 Task: Check the median sale price of all home types in the last 1 year.
Action: Mouse moved to (1037, 198)
Screenshot: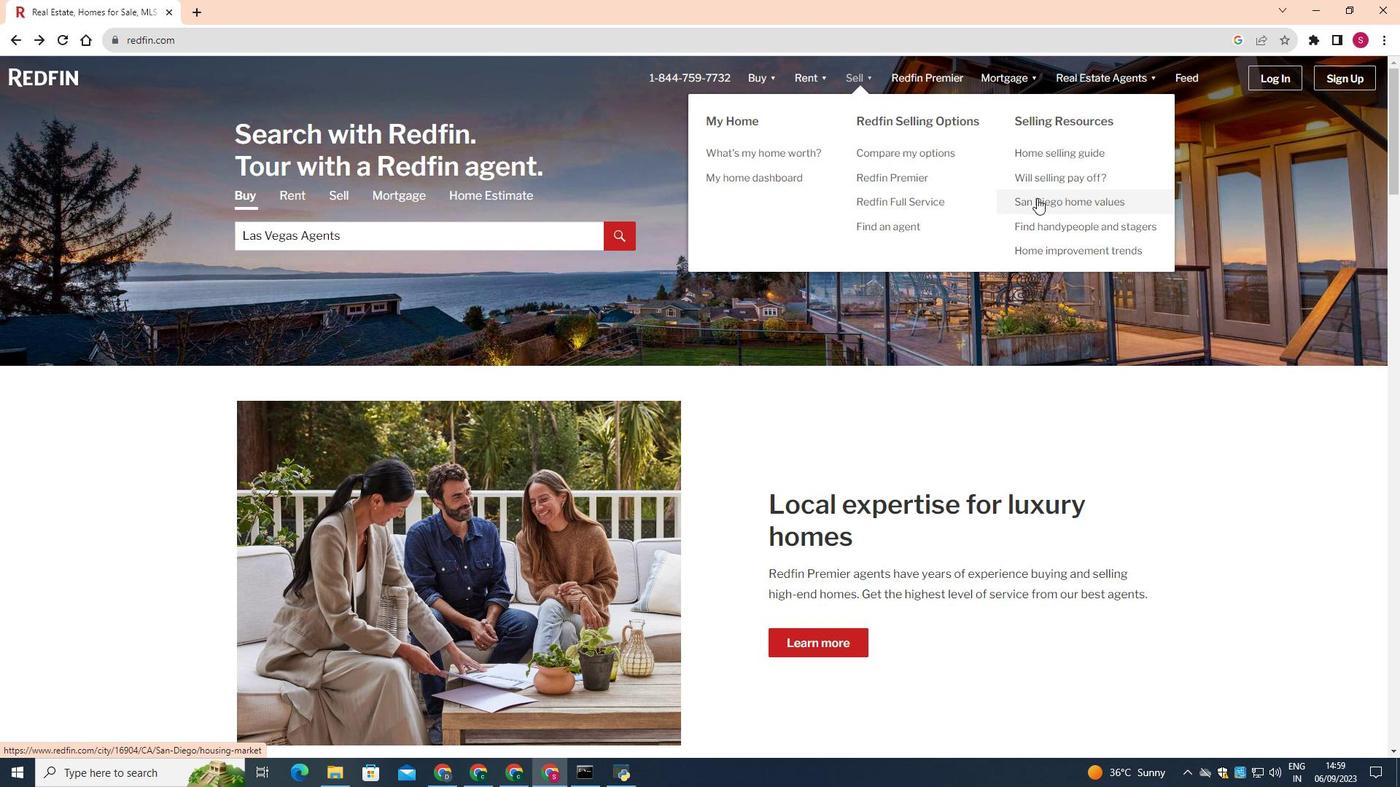 
Action: Mouse pressed left at (1037, 198)
Screenshot: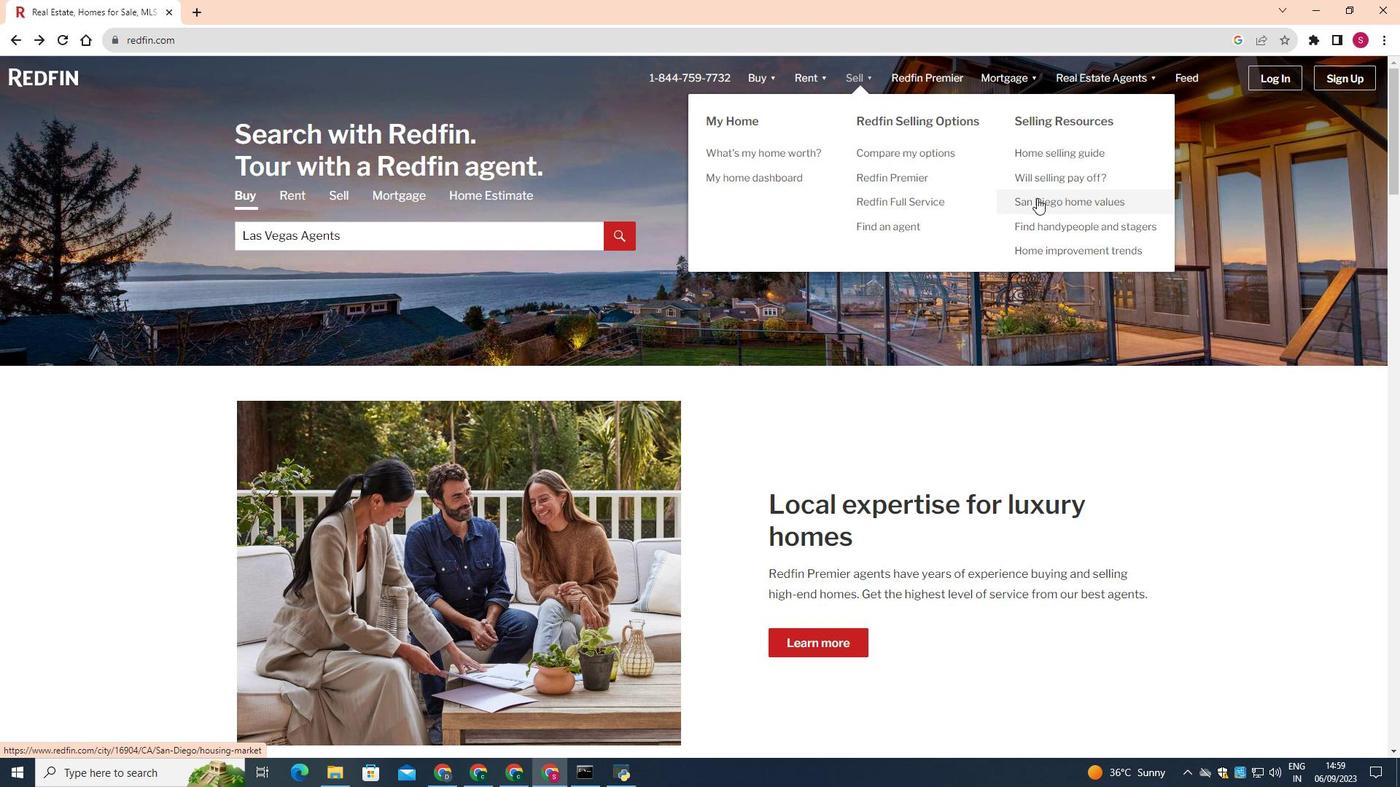 
Action: Mouse moved to (356, 528)
Screenshot: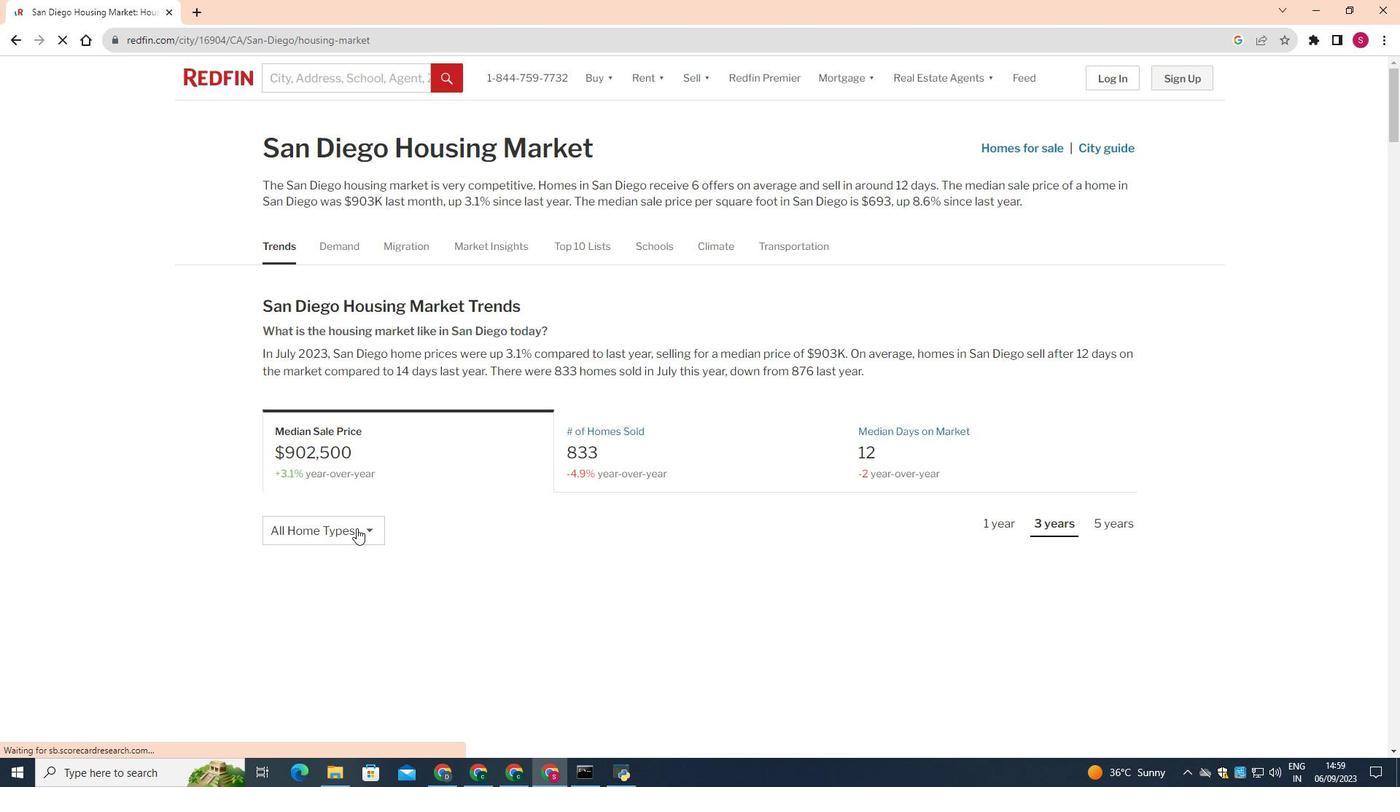 
Action: Mouse pressed left at (356, 528)
Screenshot: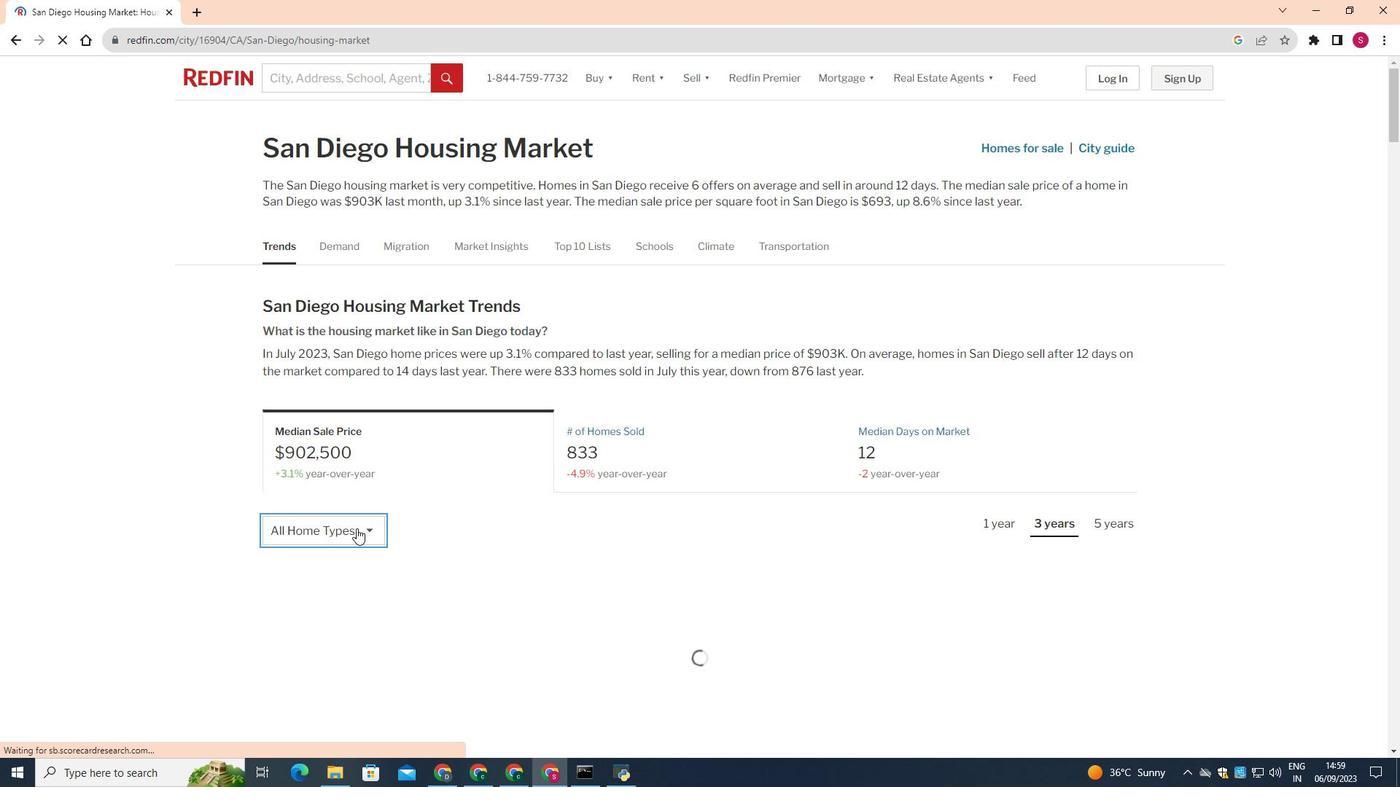 
Action: Mouse moved to (339, 555)
Screenshot: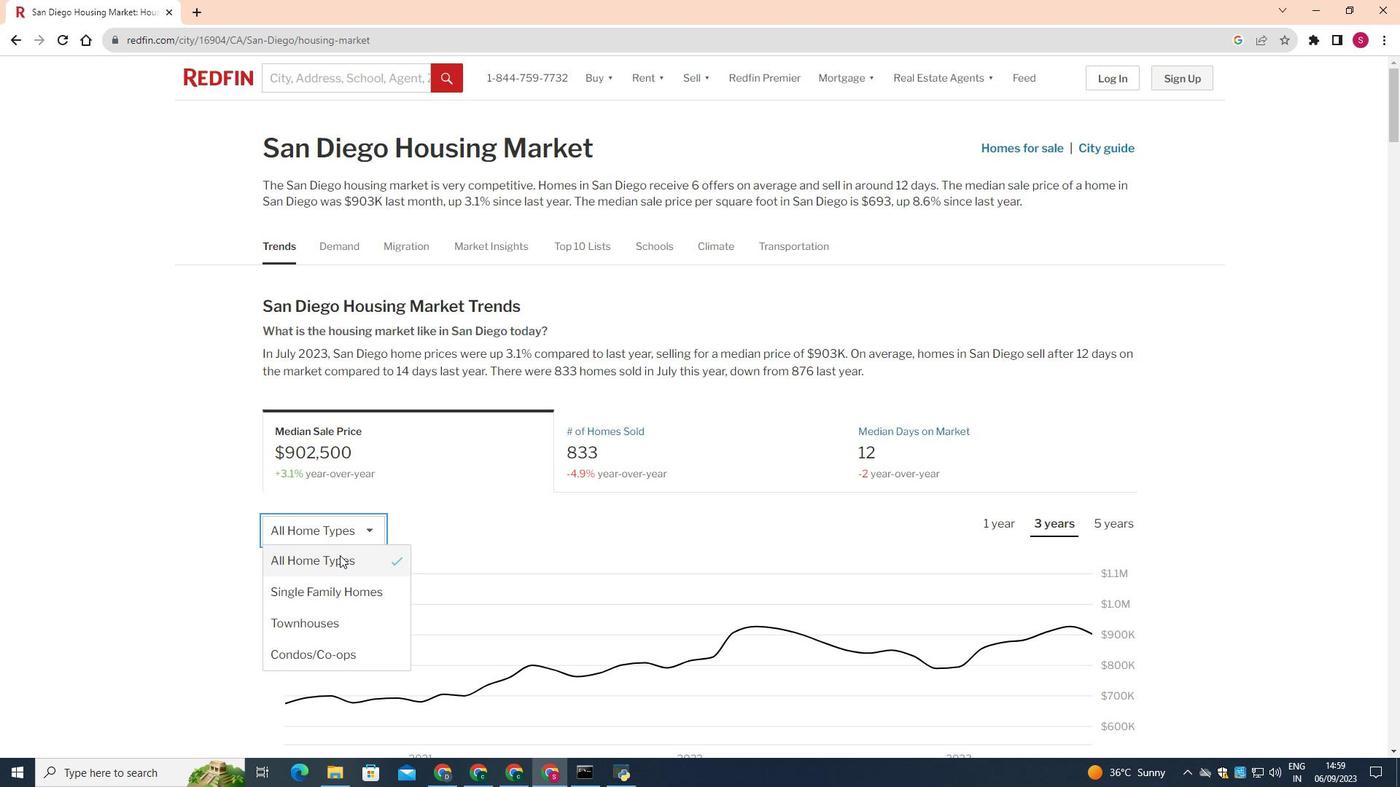 
Action: Mouse pressed left at (339, 555)
Screenshot: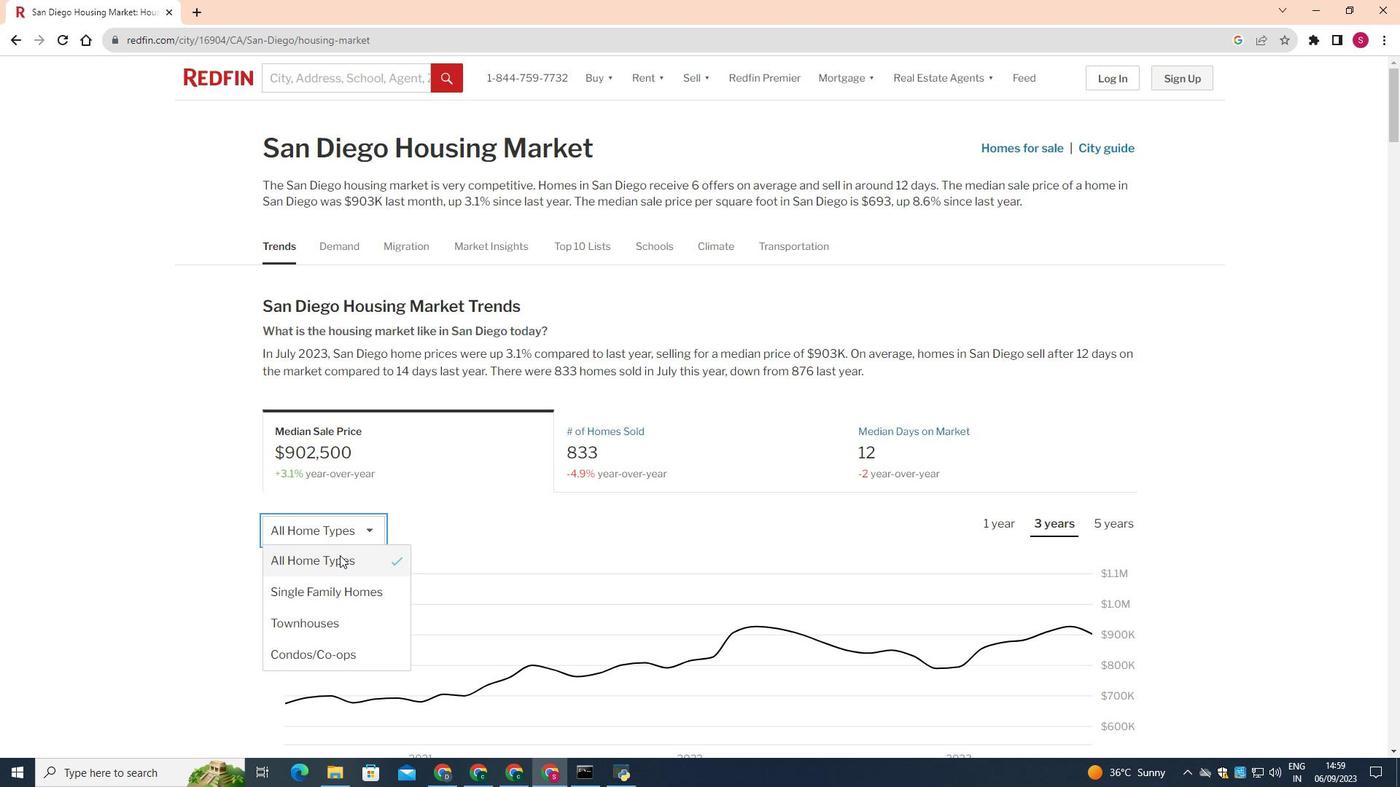 
Action: Mouse moved to (994, 525)
Screenshot: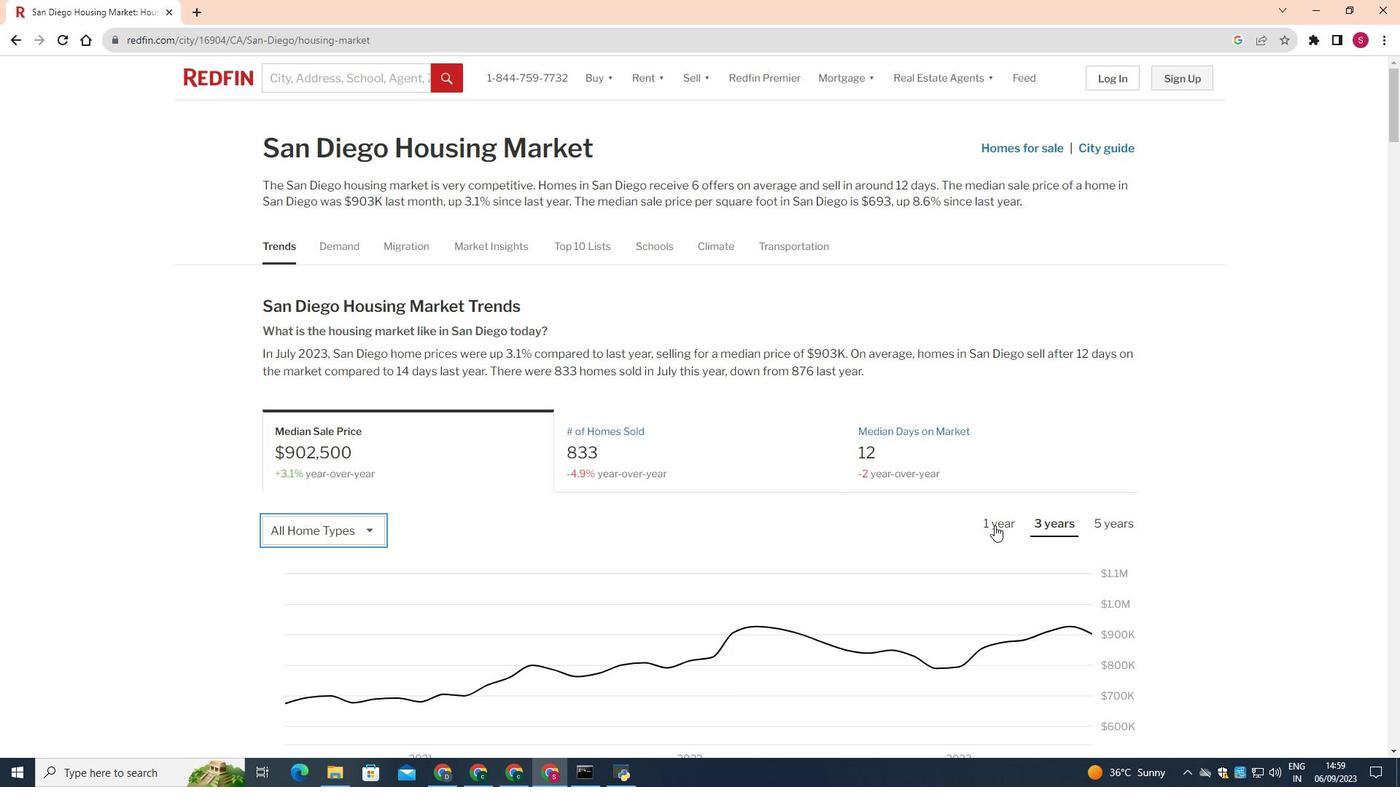 
Action: Mouse pressed left at (994, 525)
Screenshot: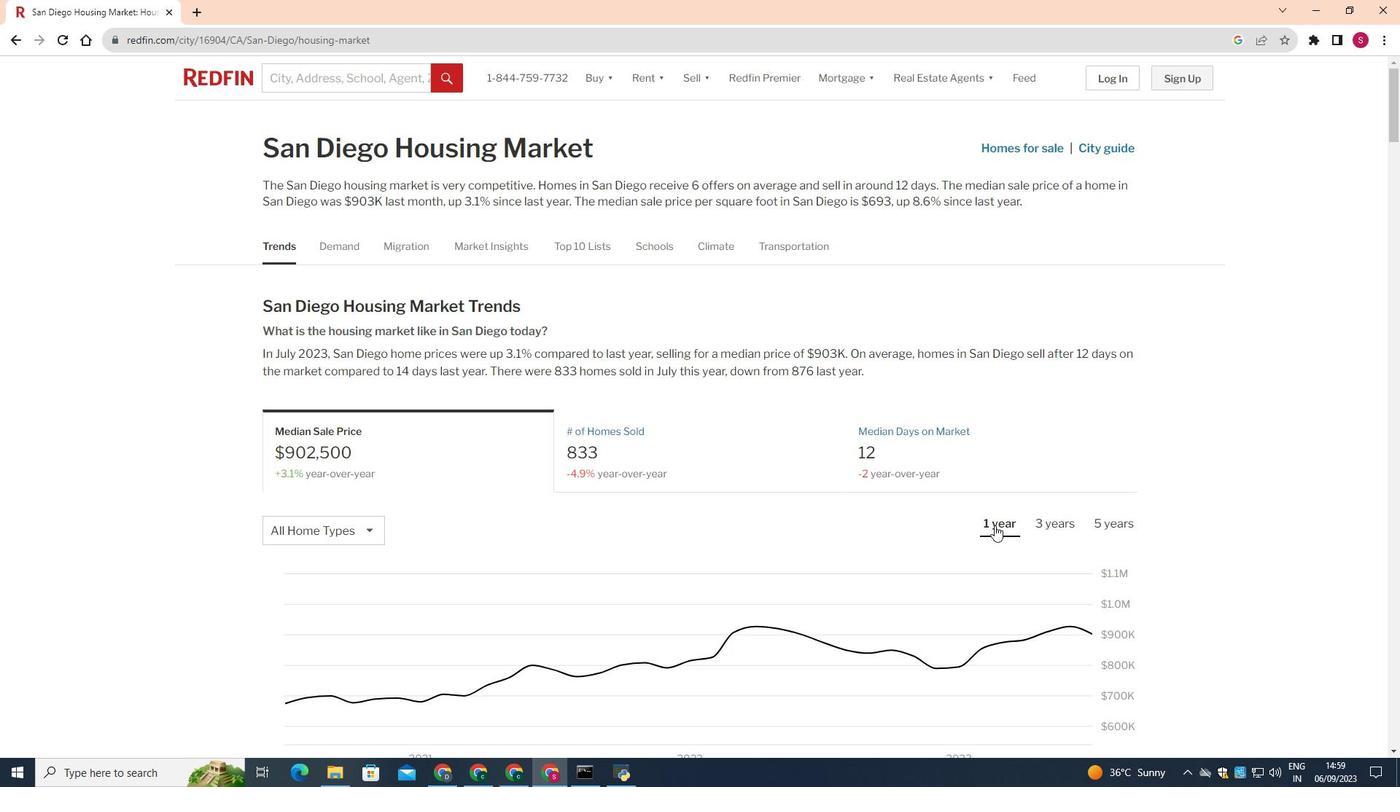
Action: Mouse moved to (881, 525)
Screenshot: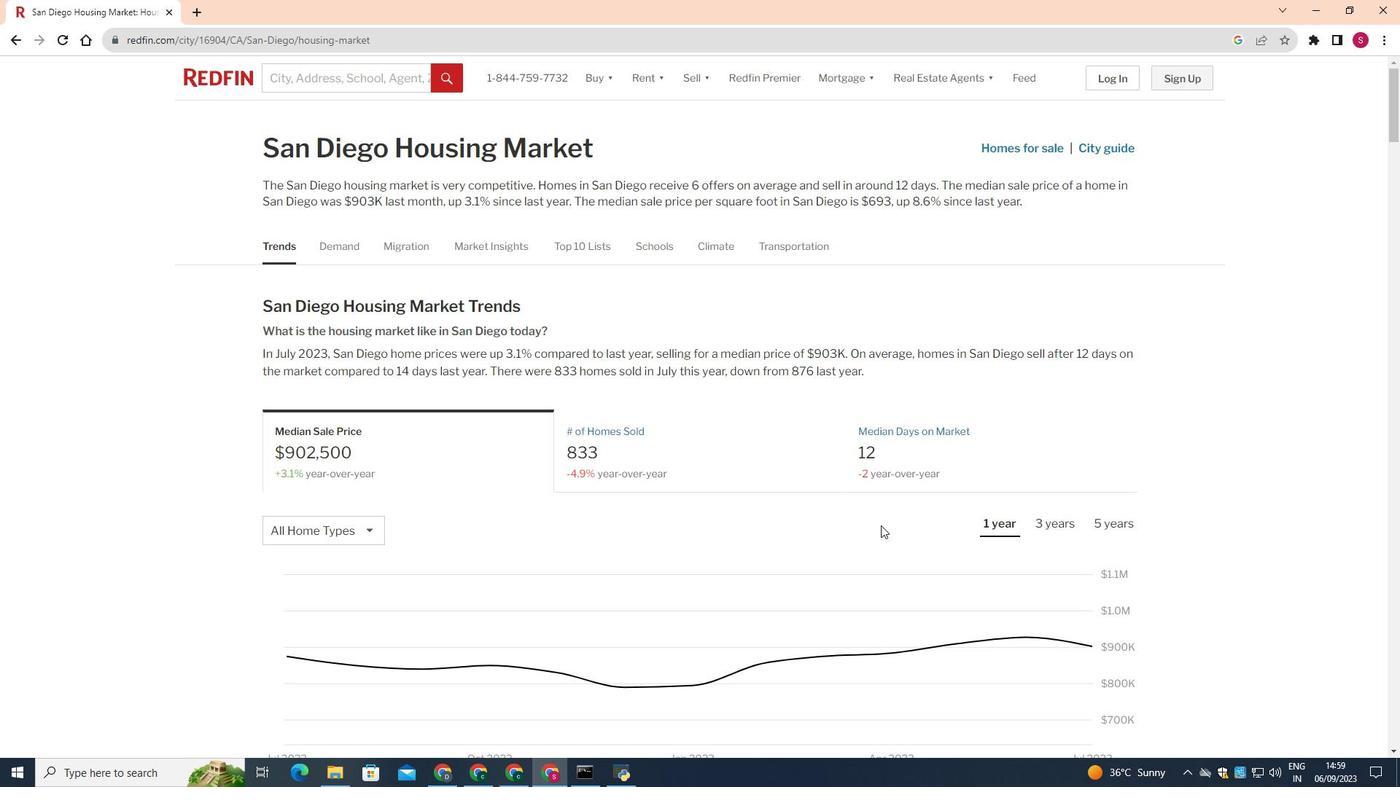 
Action: Mouse scrolled (881, 525) with delta (0, 0)
Screenshot: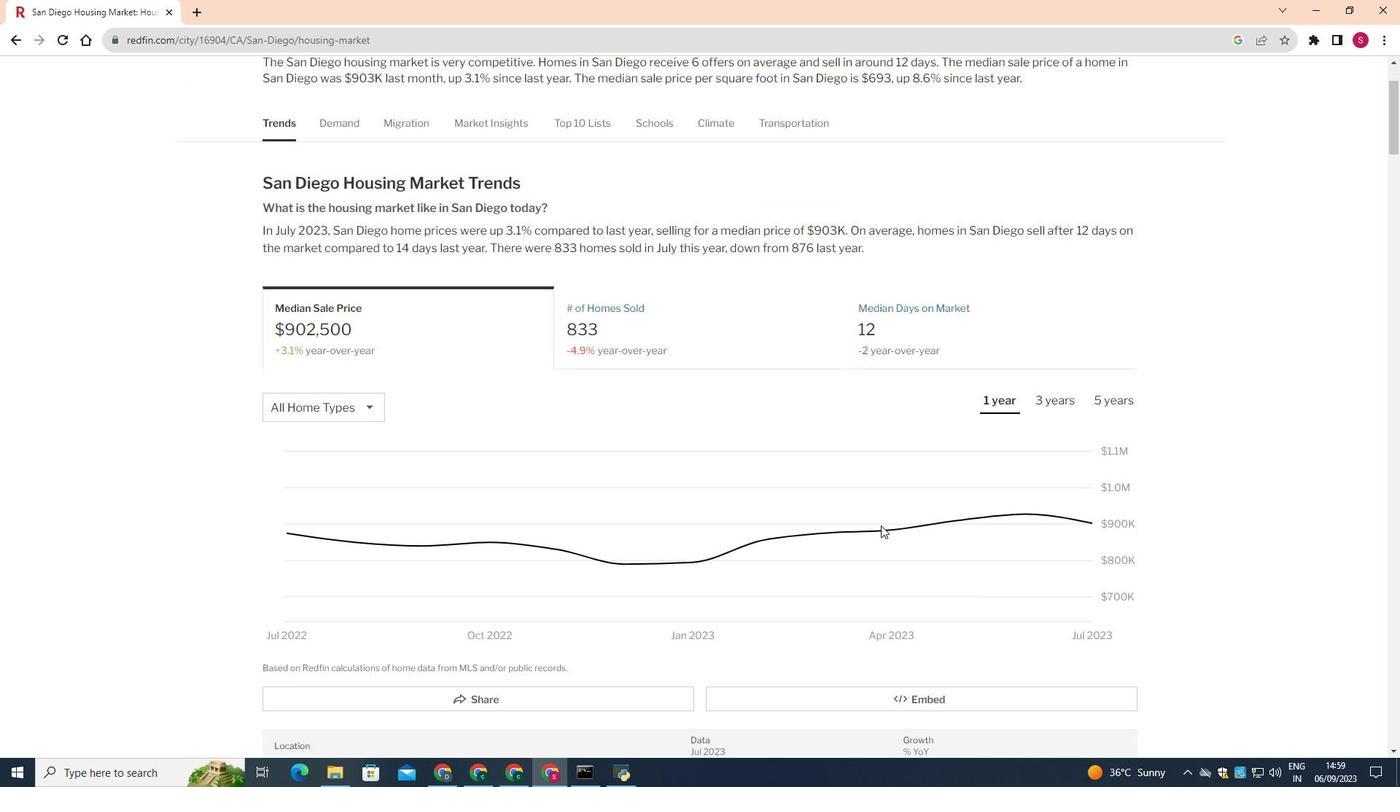 
Action: Mouse scrolled (881, 525) with delta (0, 0)
Screenshot: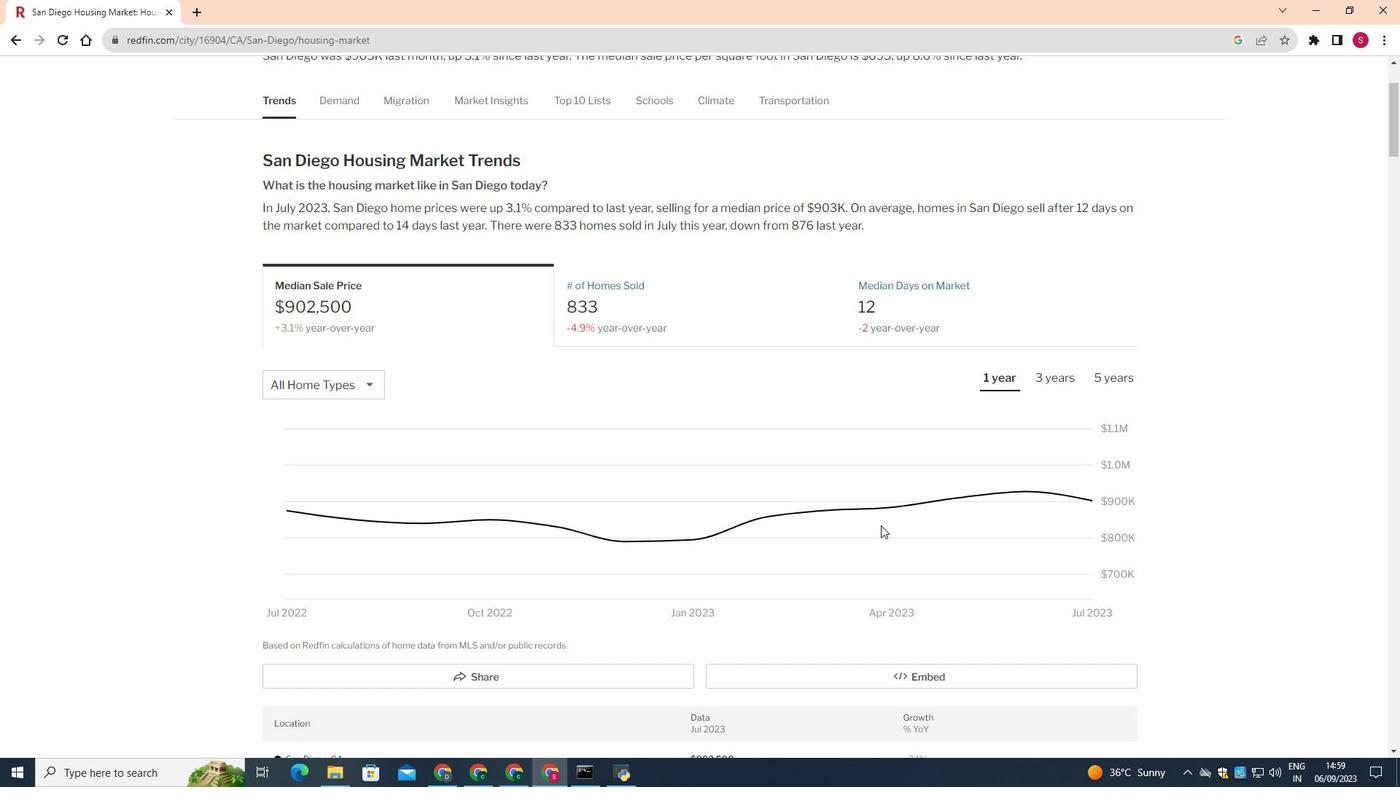 
Action: Mouse scrolled (881, 525) with delta (0, 0)
Screenshot: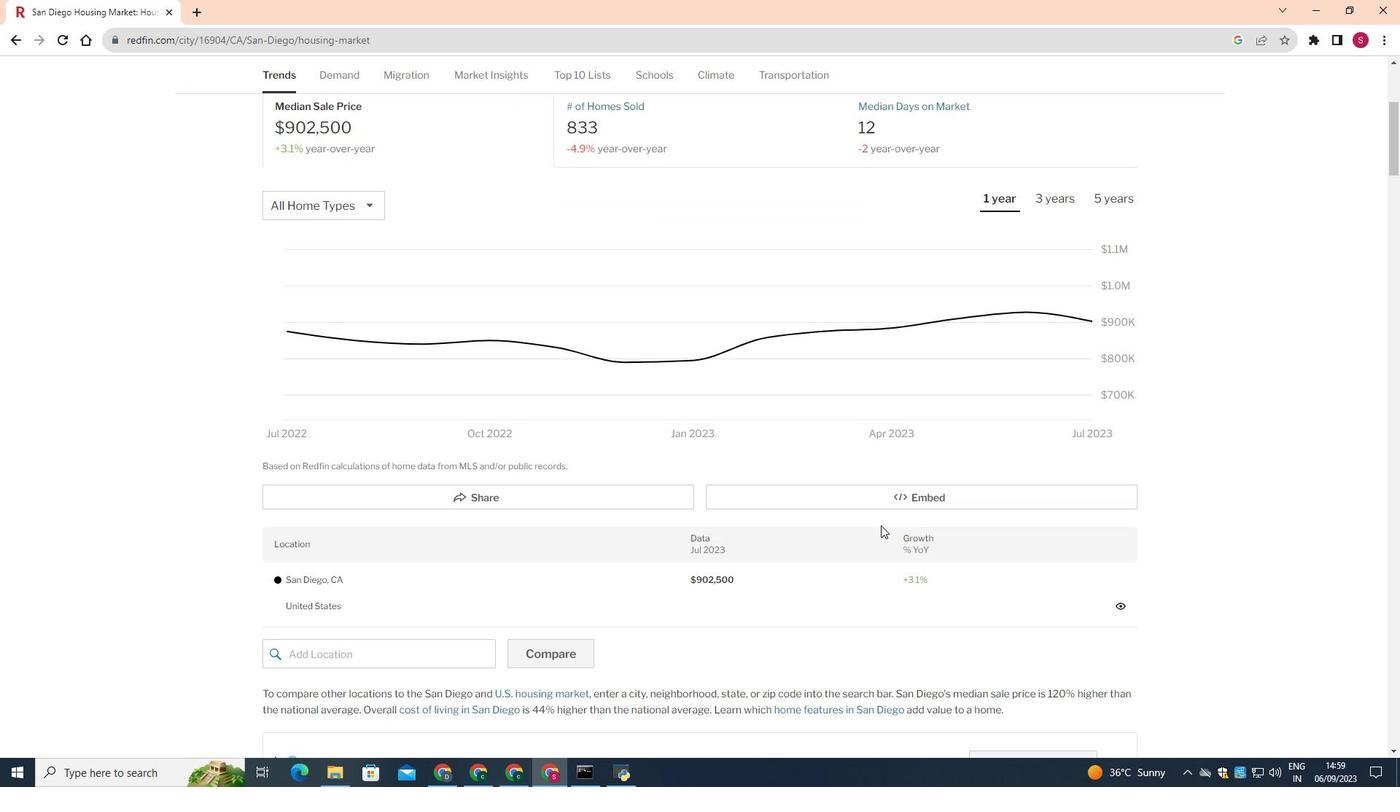 
Action: Mouse scrolled (881, 525) with delta (0, 0)
Screenshot: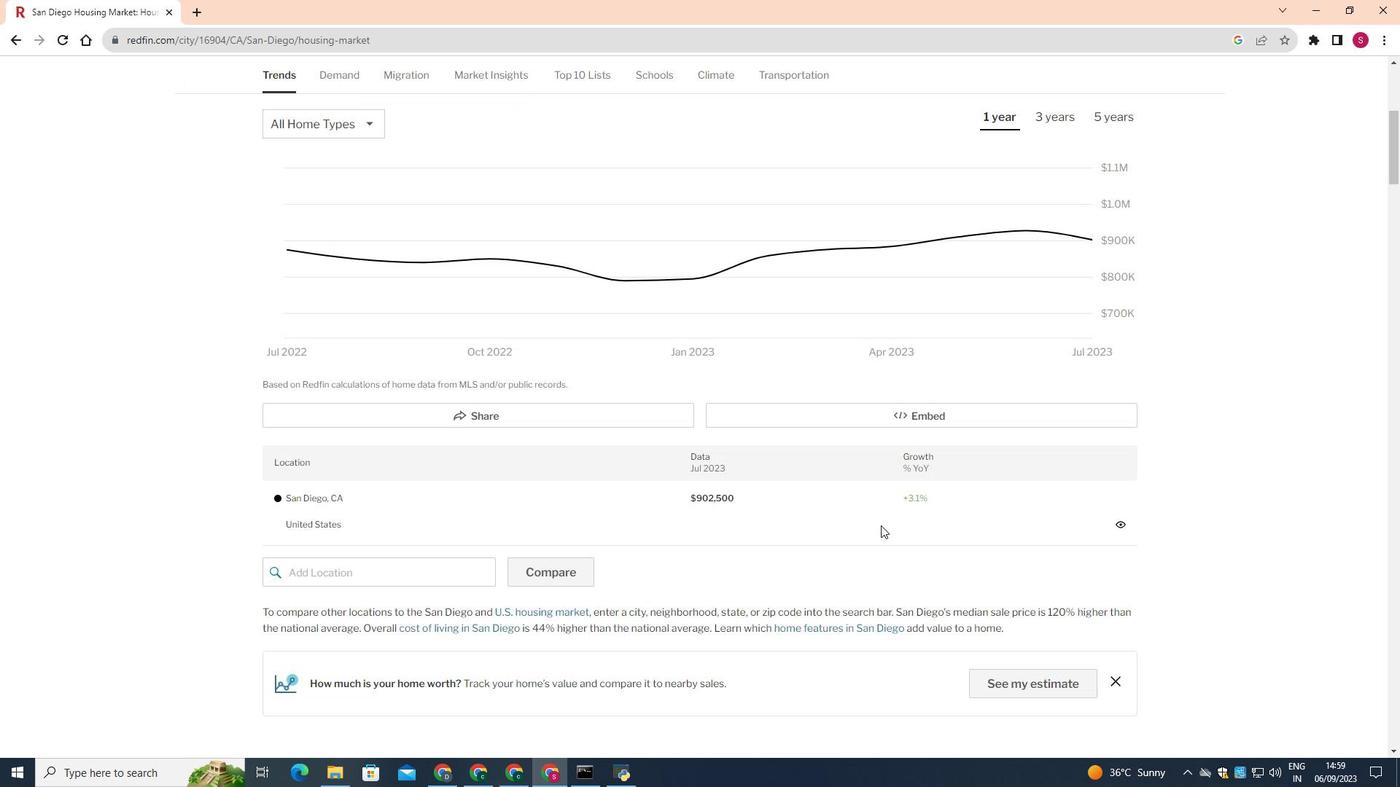
Action: Mouse scrolled (881, 525) with delta (0, 0)
Screenshot: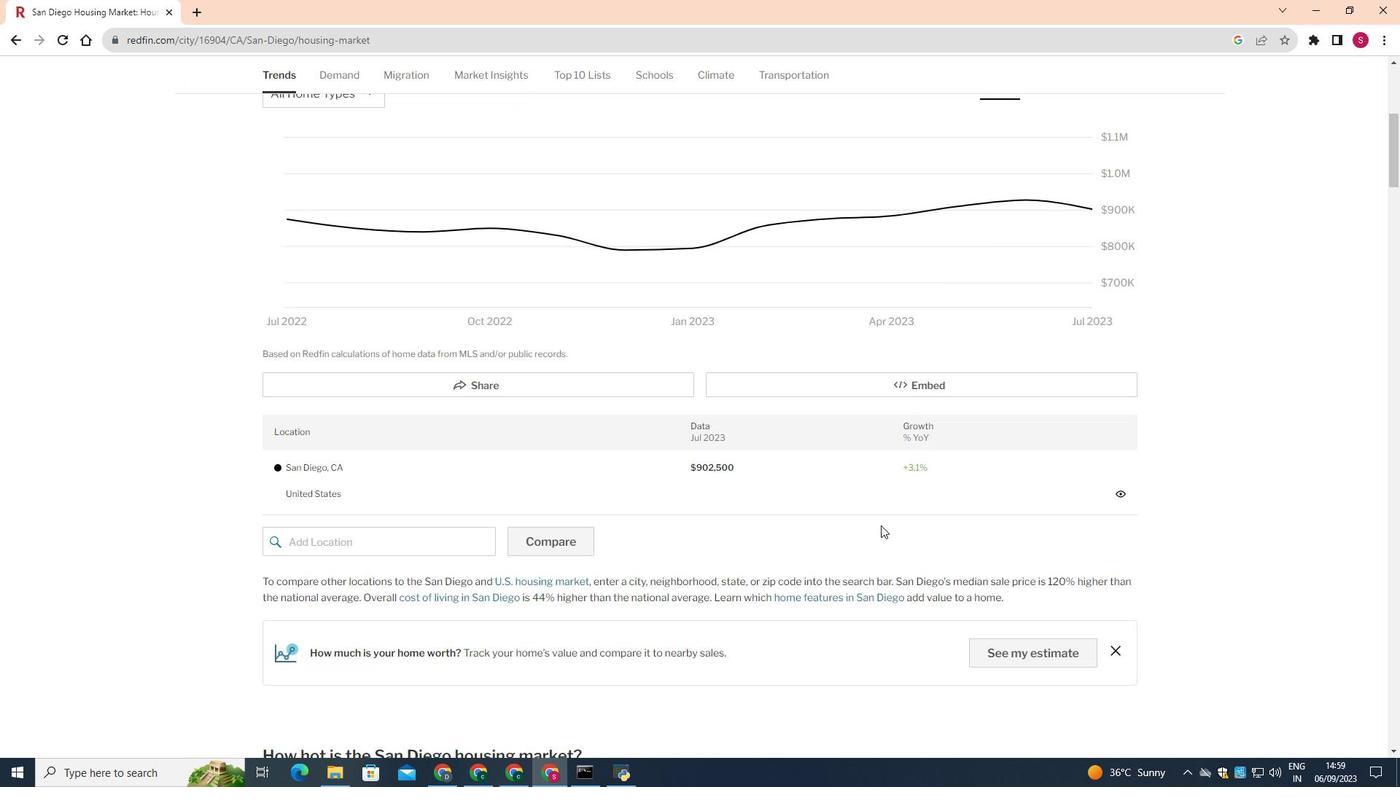 
Action: Mouse scrolled (881, 525) with delta (0, 0)
Screenshot: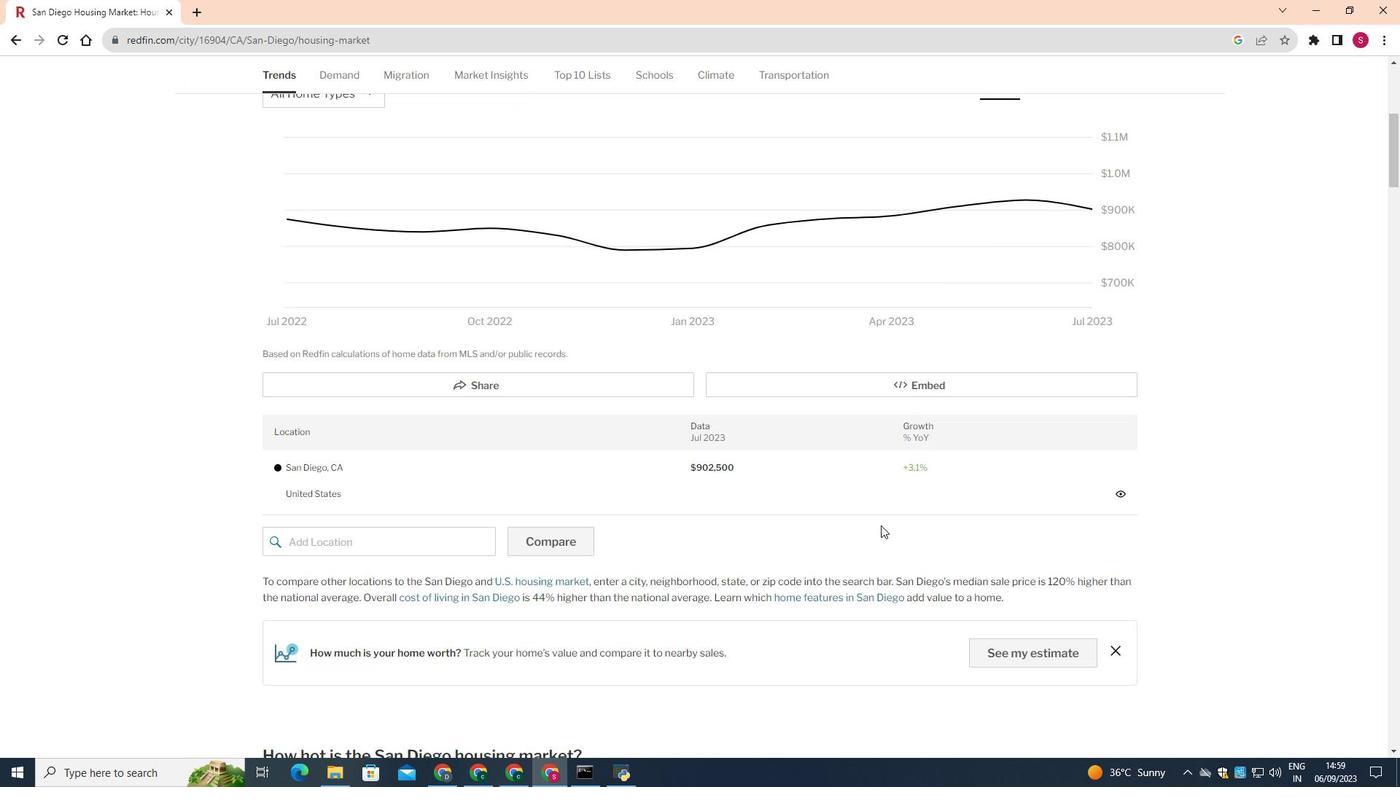 
Action: Mouse scrolled (881, 525) with delta (0, 0)
Screenshot: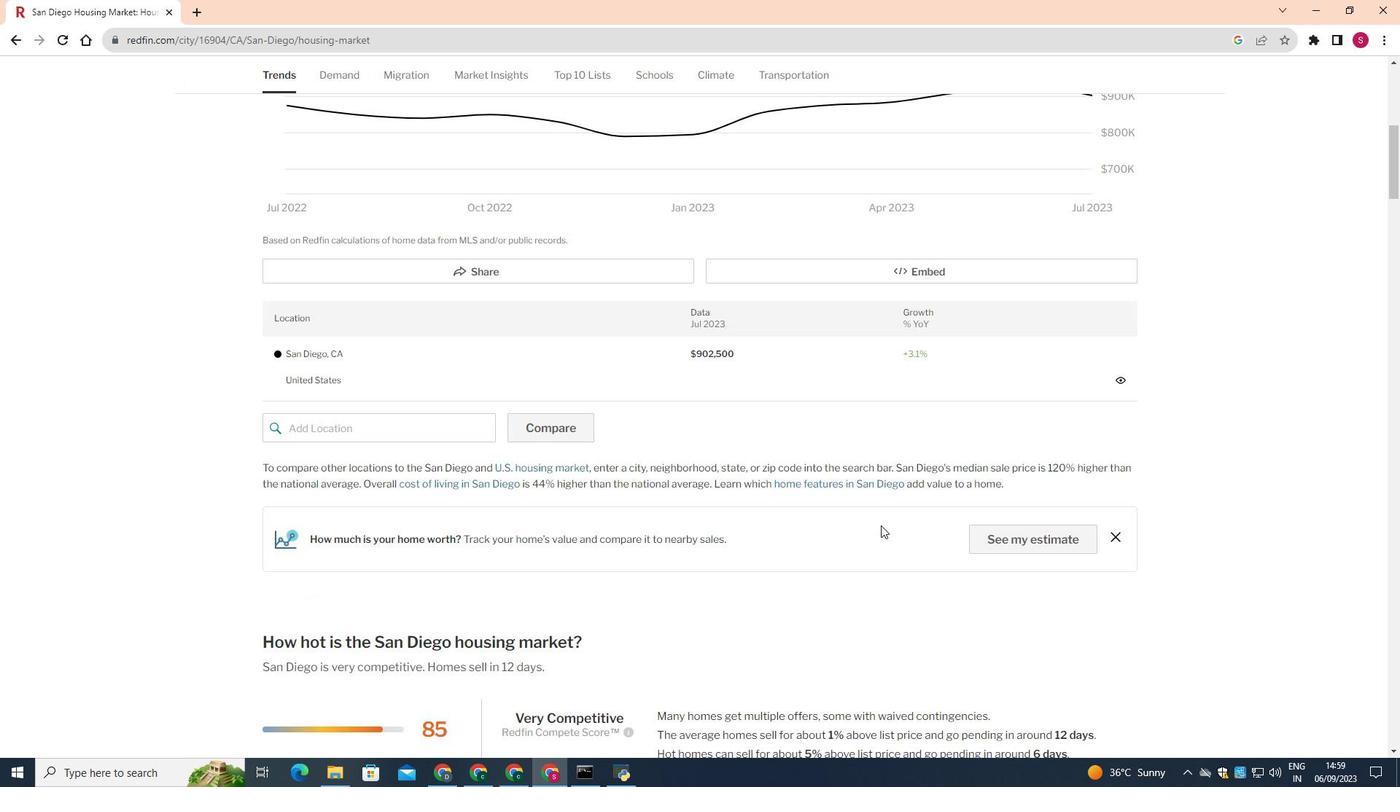 
Action: Mouse scrolled (881, 525) with delta (0, 0)
Screenshot: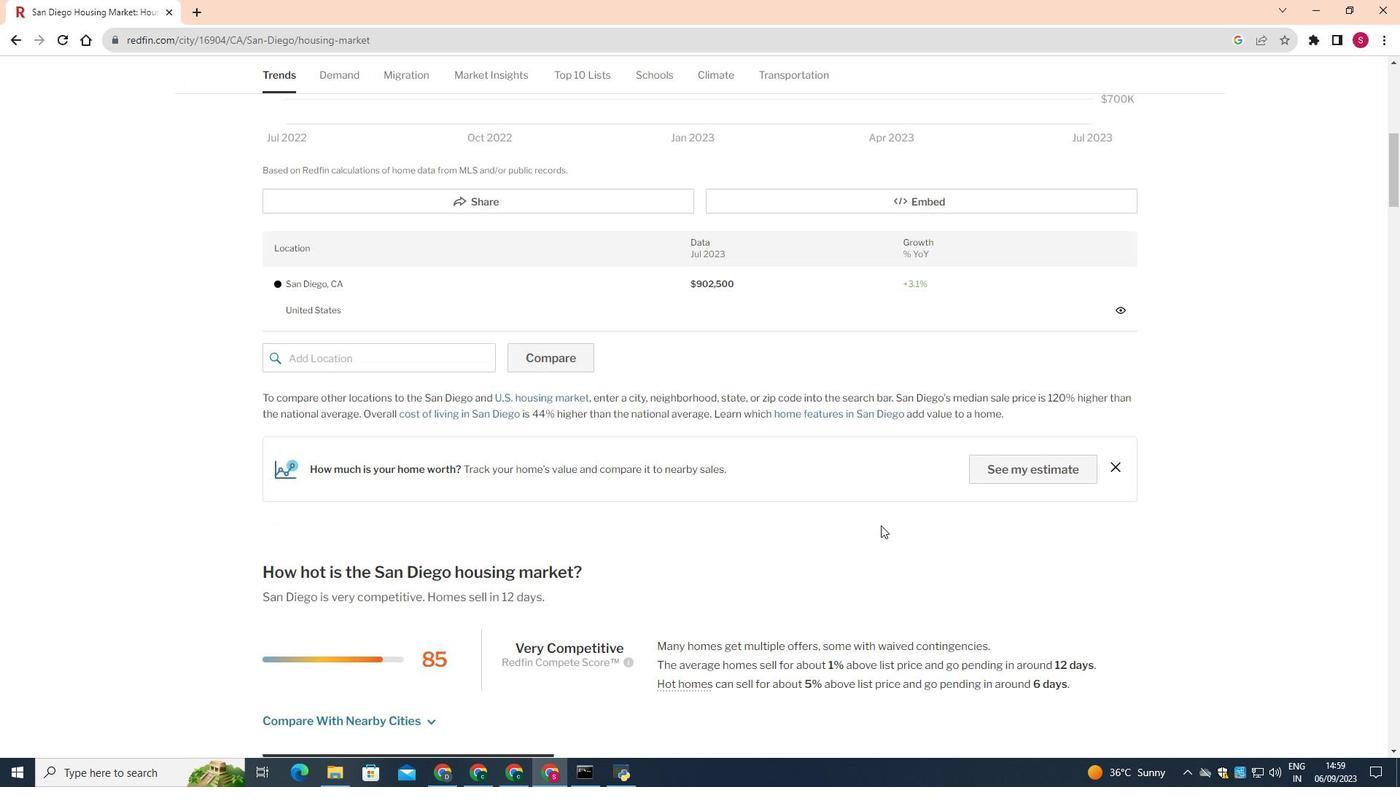 
Action: Mouse scrolled (881, 525) with delta (0, 0)
Screenshot: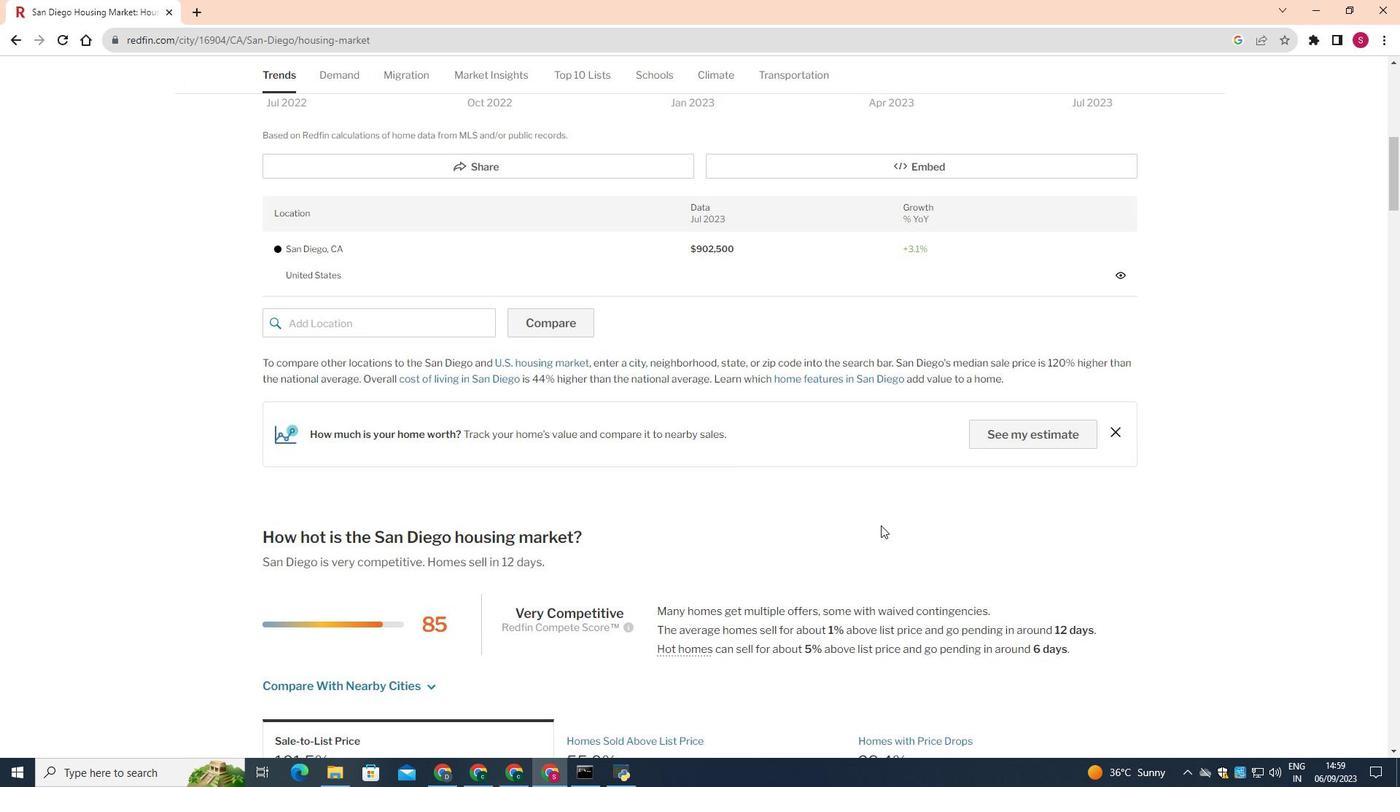 
Action: Mouse scrolled (881, 525) with delta (0, 0)
Screenshot: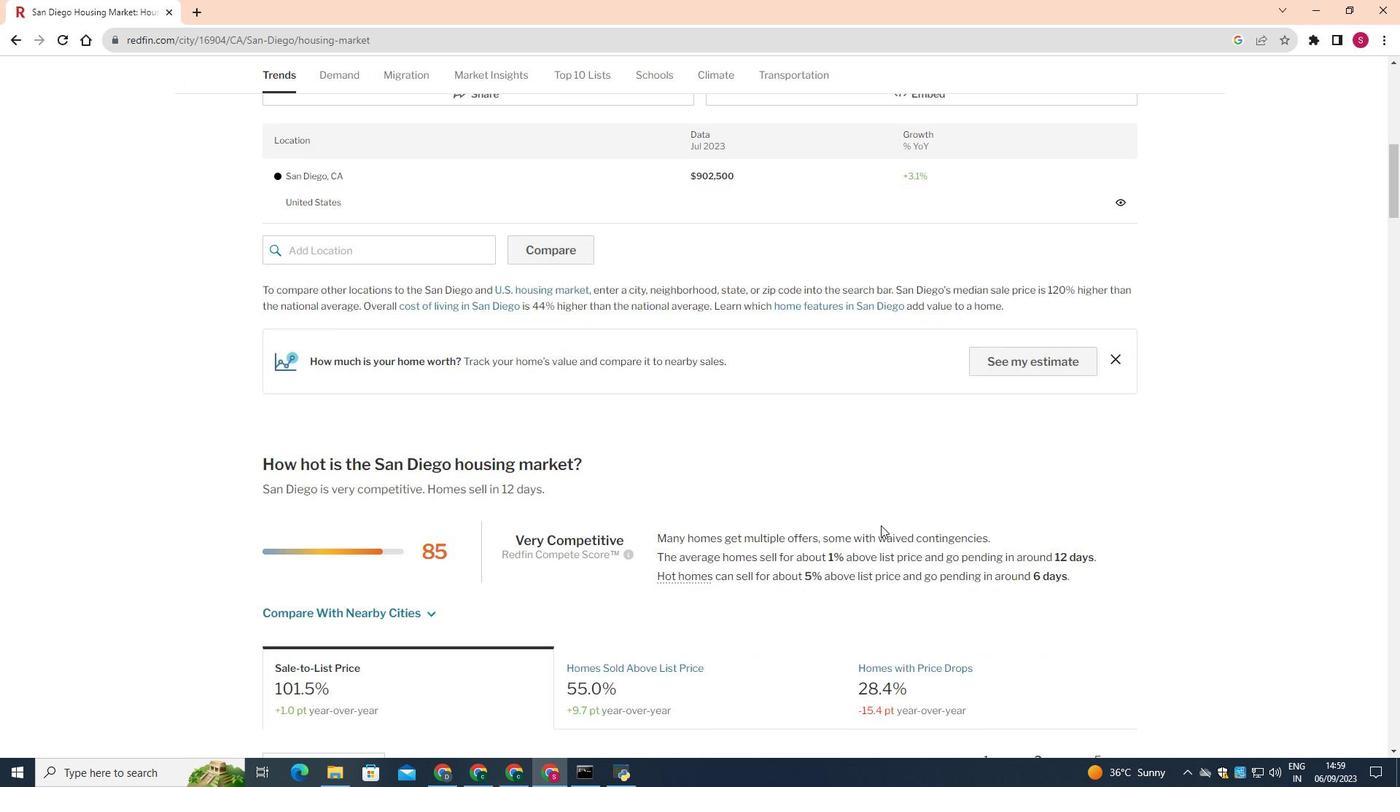 
Action: Mouse scrolled (881, 526) with delta (0, 0)
Screenshot: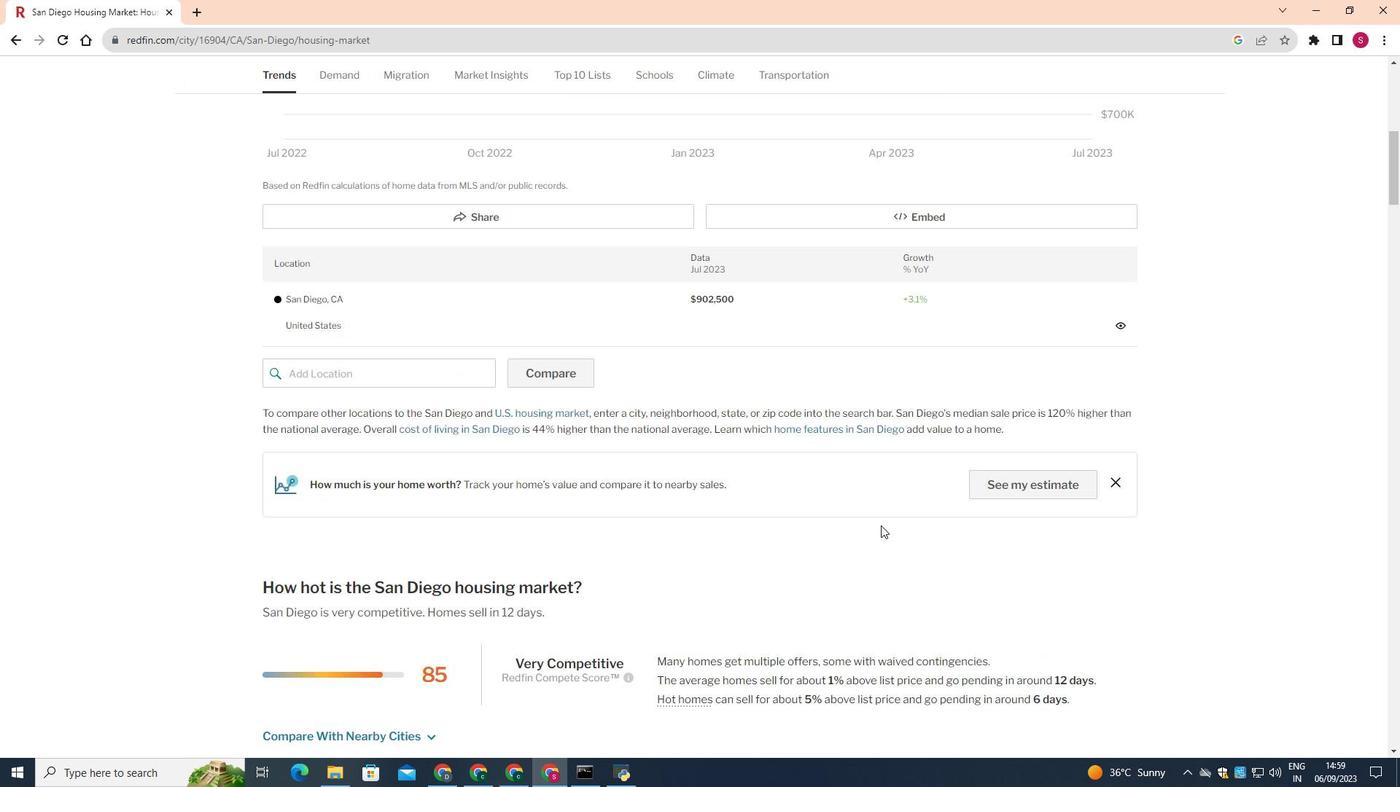 
Action: Mouse scrolled (881, 526) with delta (0, 0)
Screenshot: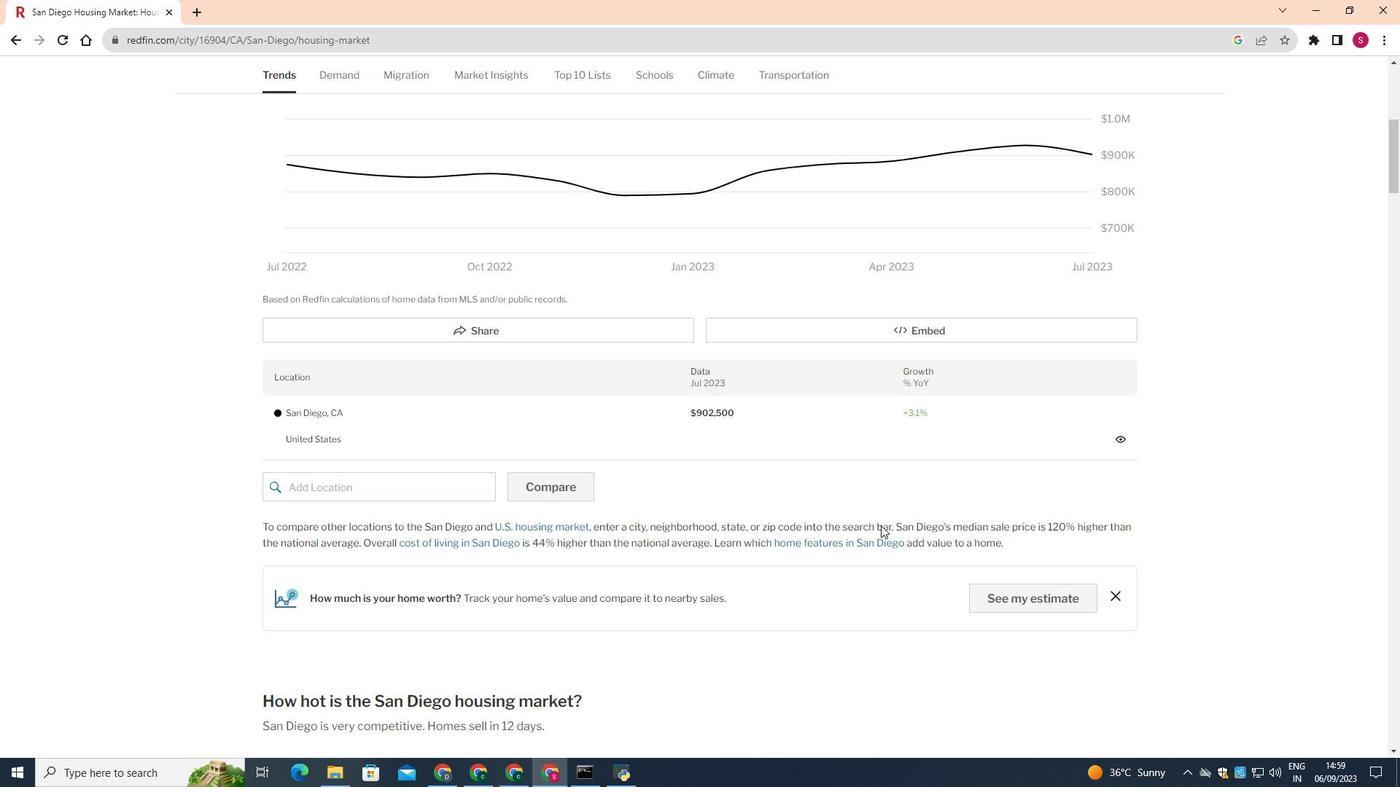 
Action: Mouse scrolled (881, 526) with delta (0, 0)
Screenshot: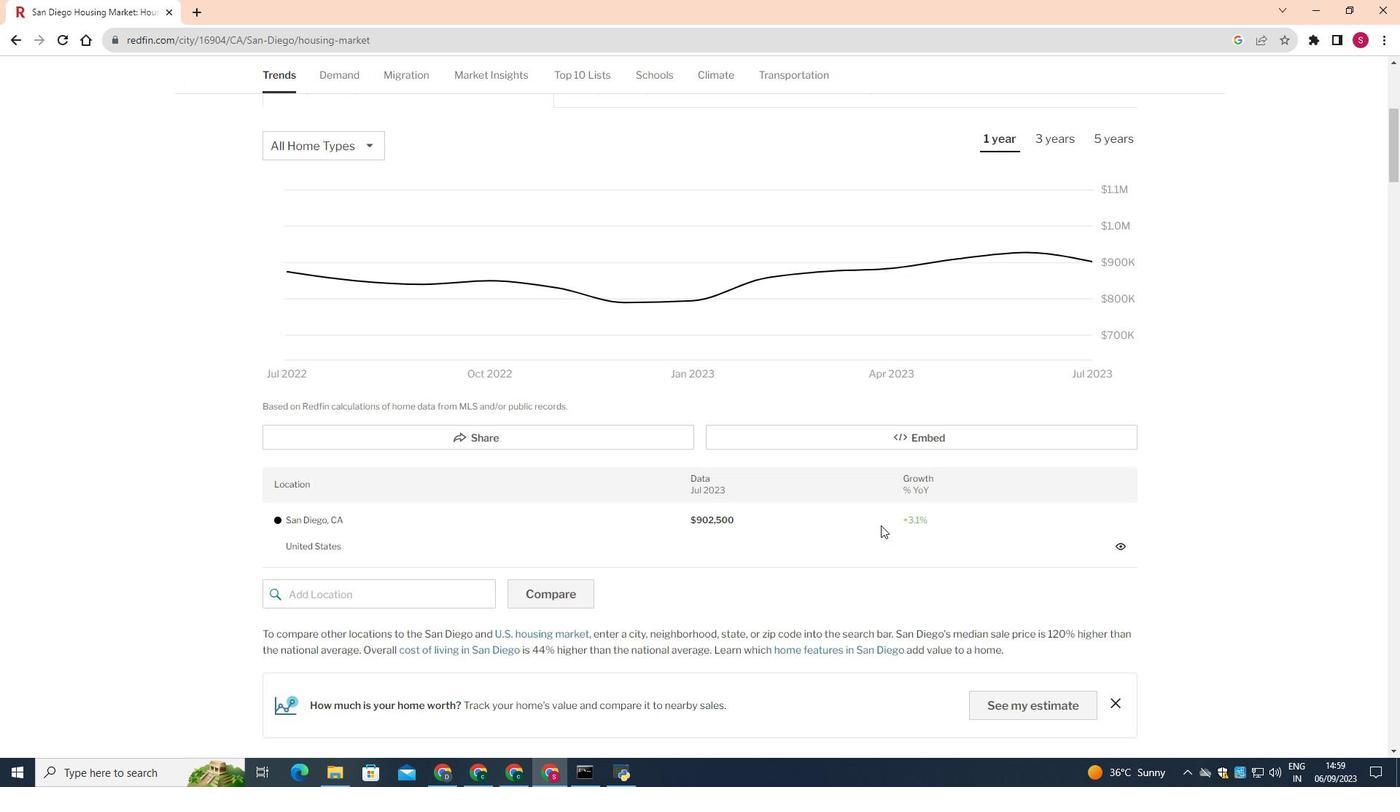 
Action: Mouse scrolled (881, 526) with delta (0, 0)
Screenshot: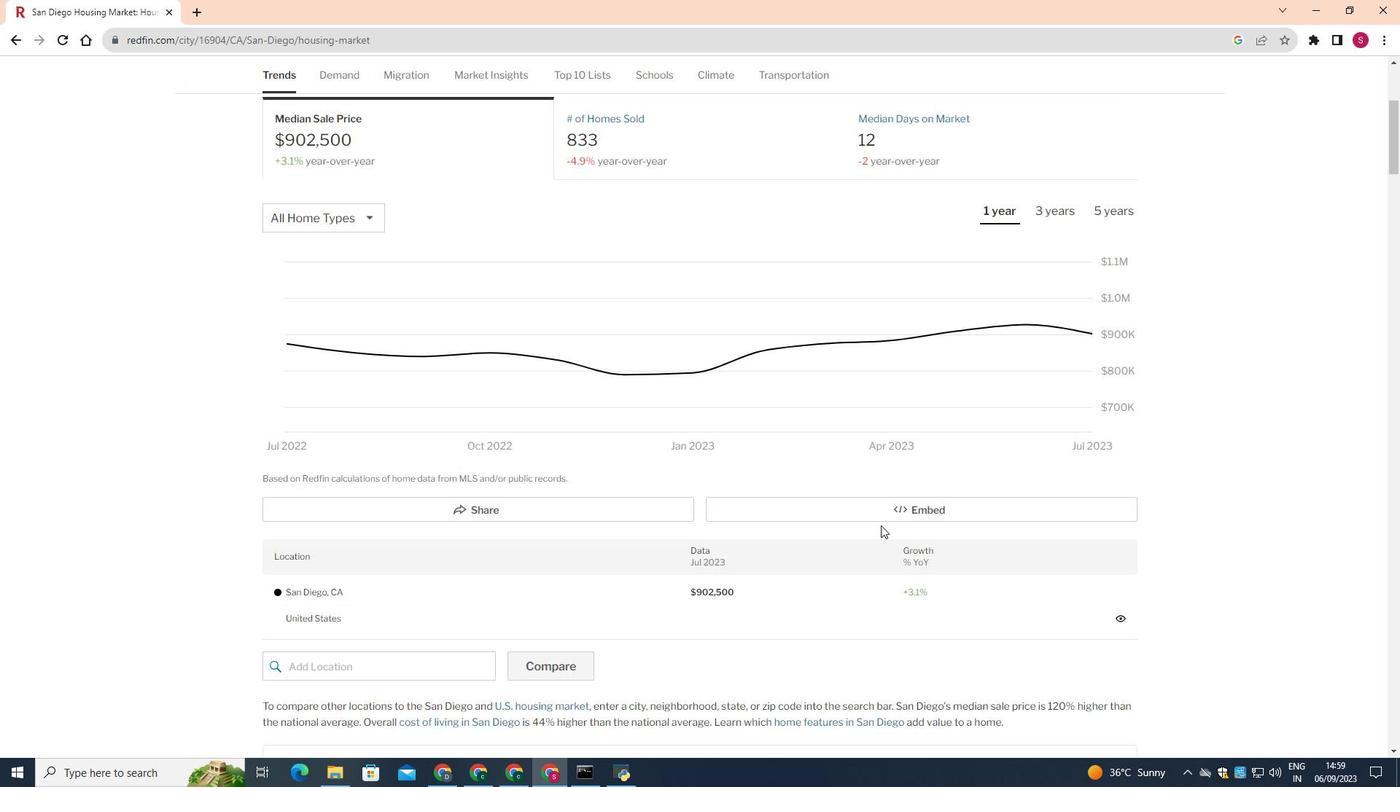 
Action: Mouse scrolled (881, 526) with delta (0, 0)
Screenshot: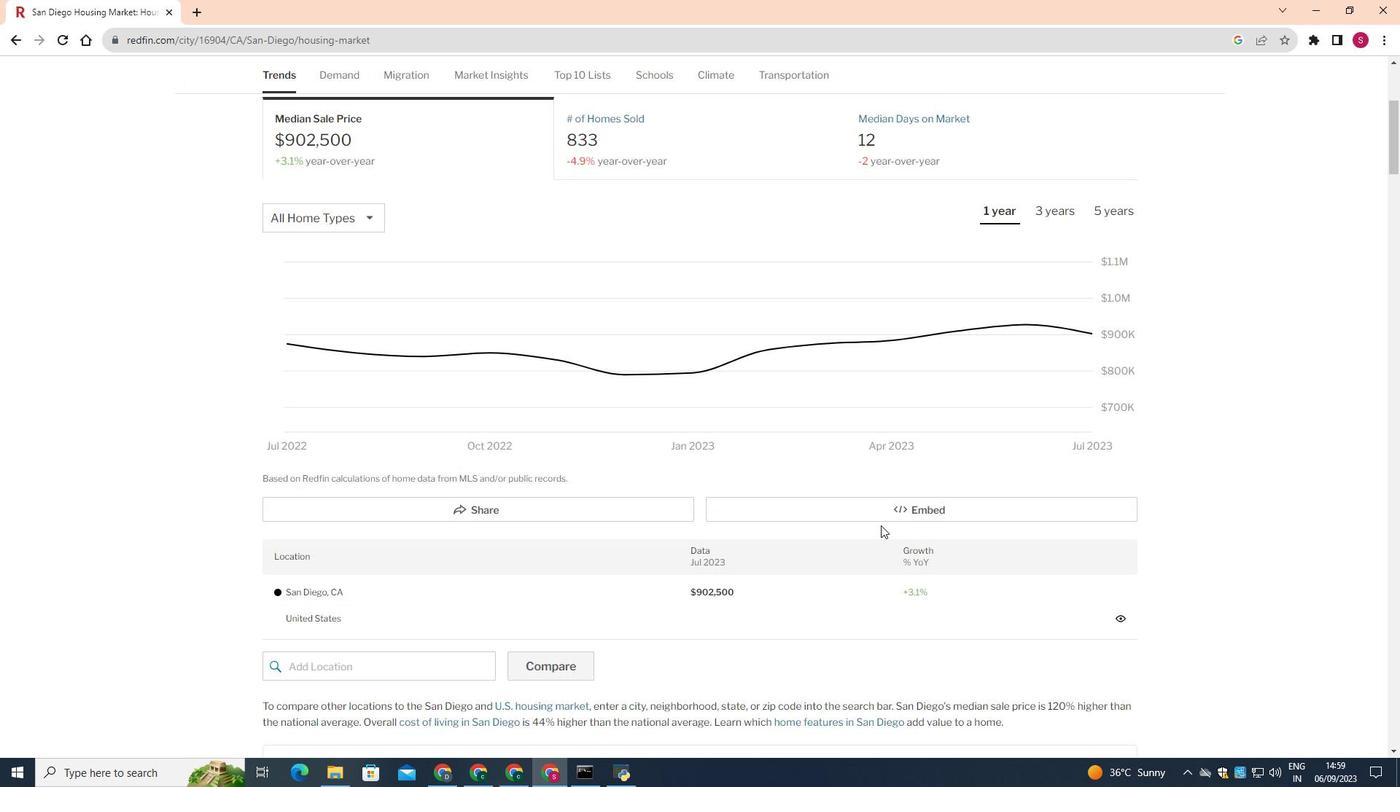 
Action: Mouse scrolled (881, 526) with delta (0, 0)
Screenshot: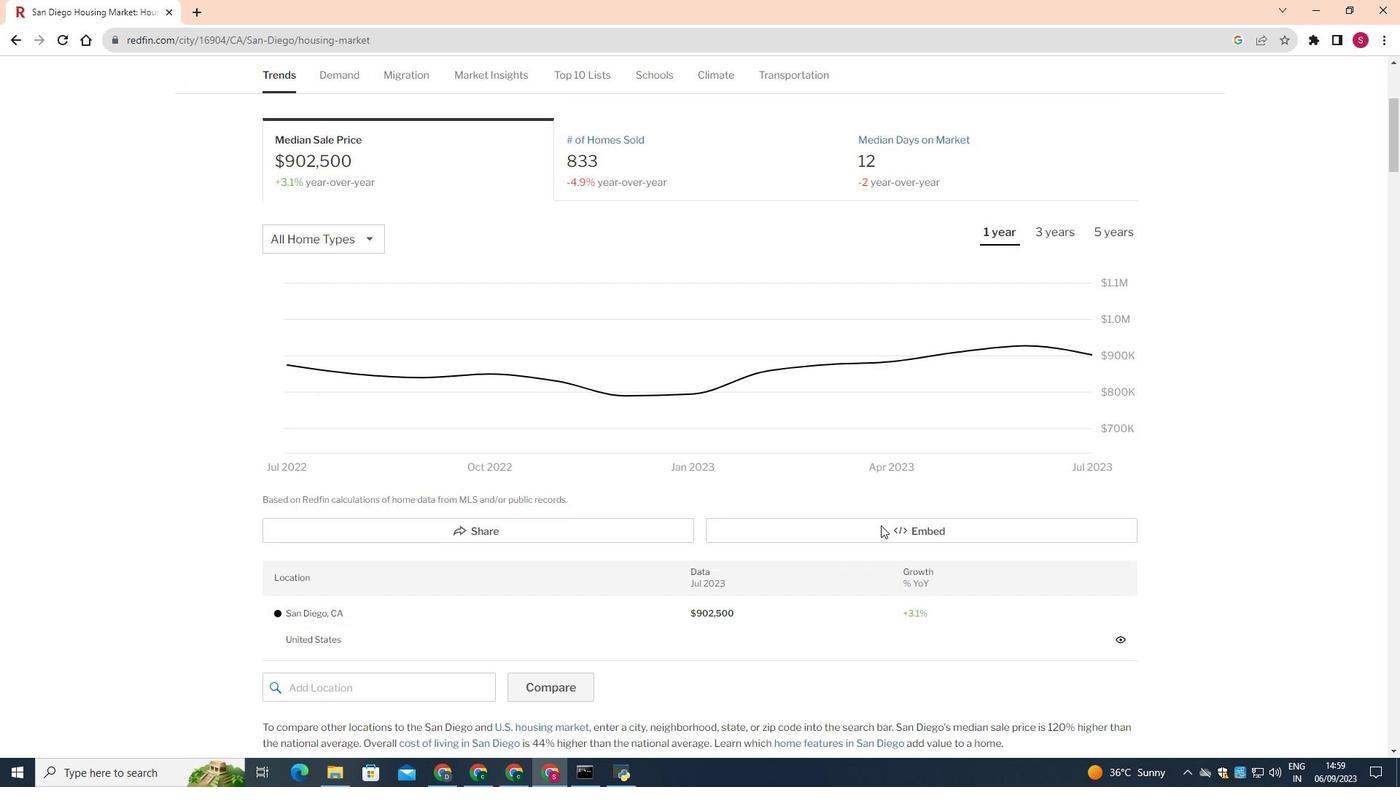 
Action: Mouse scrolled (881, 526) with delta (0, 0)
Screenshot: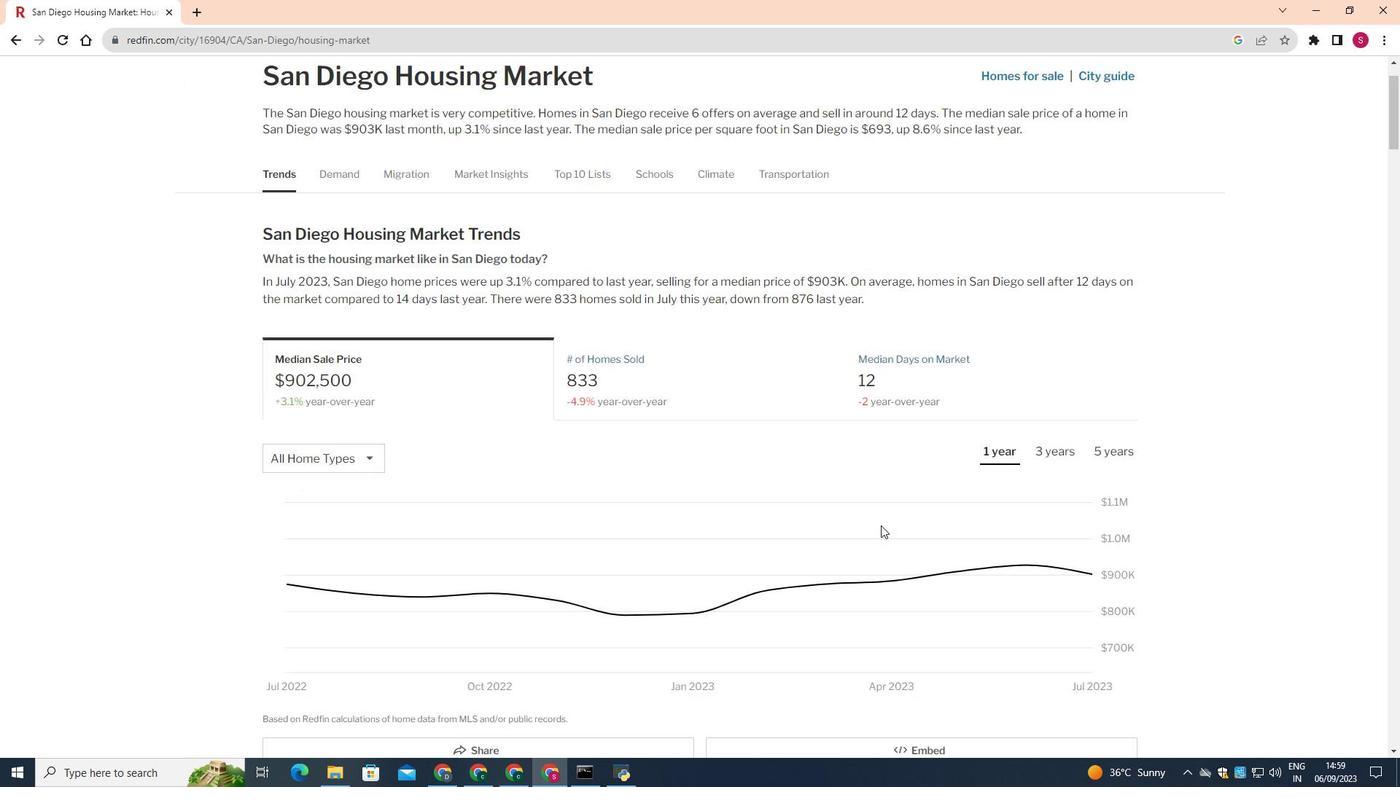 
Action: Mouse scrolled (881, 526) with delta (0, 0)
Screenshot: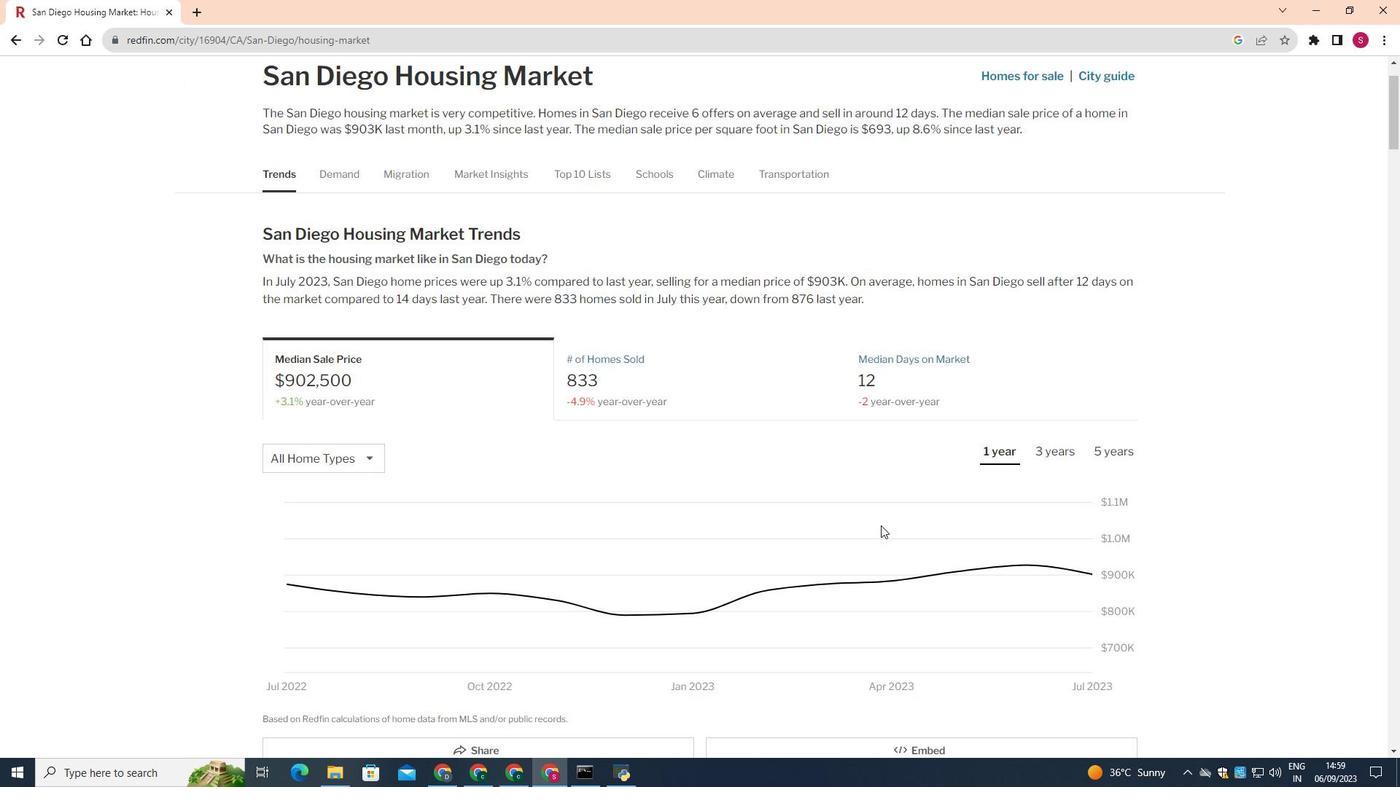 
Action: Mouse scrolled (881, 526) with delta (0, 0)
Screenshot: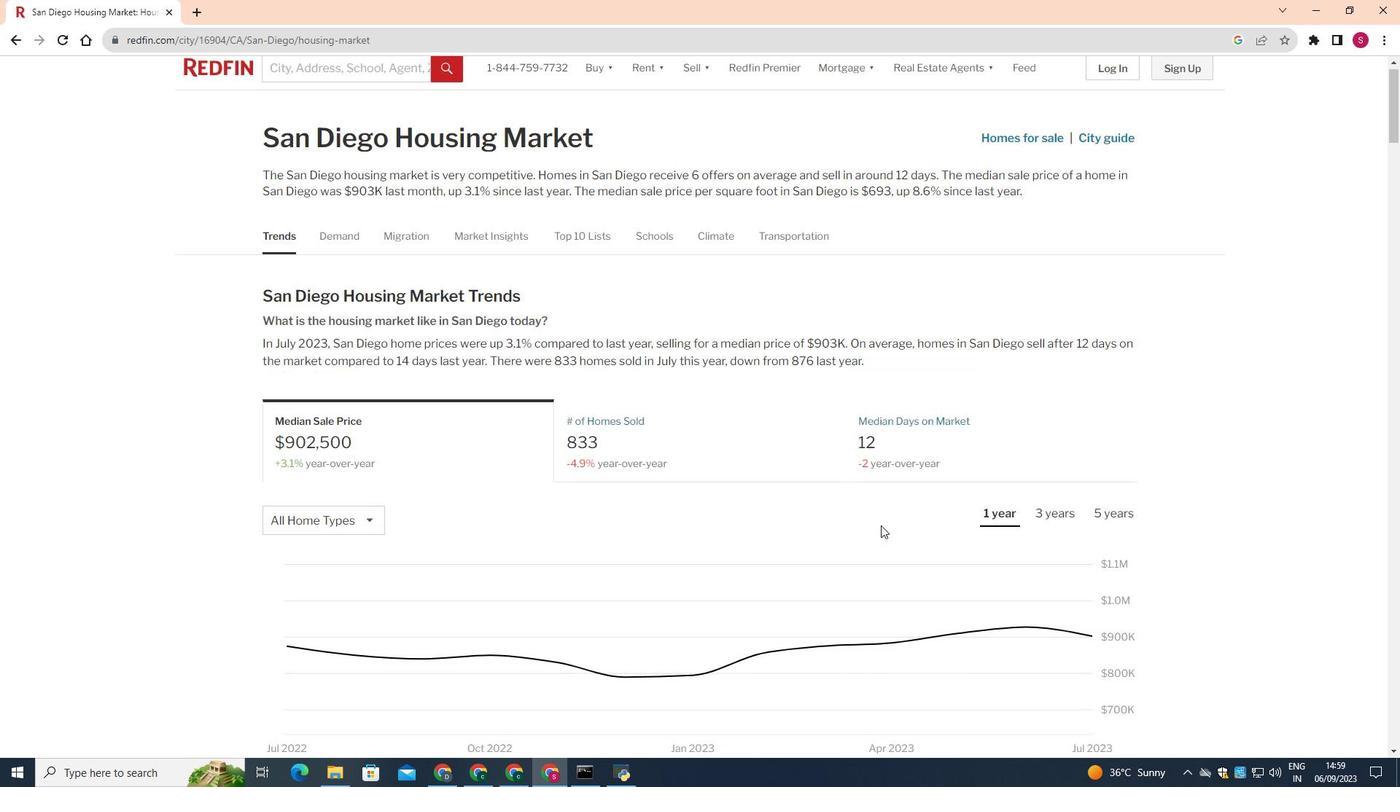 
Action: Mouse scrolled (881, 526) with delta (0, 0)
Screenshot: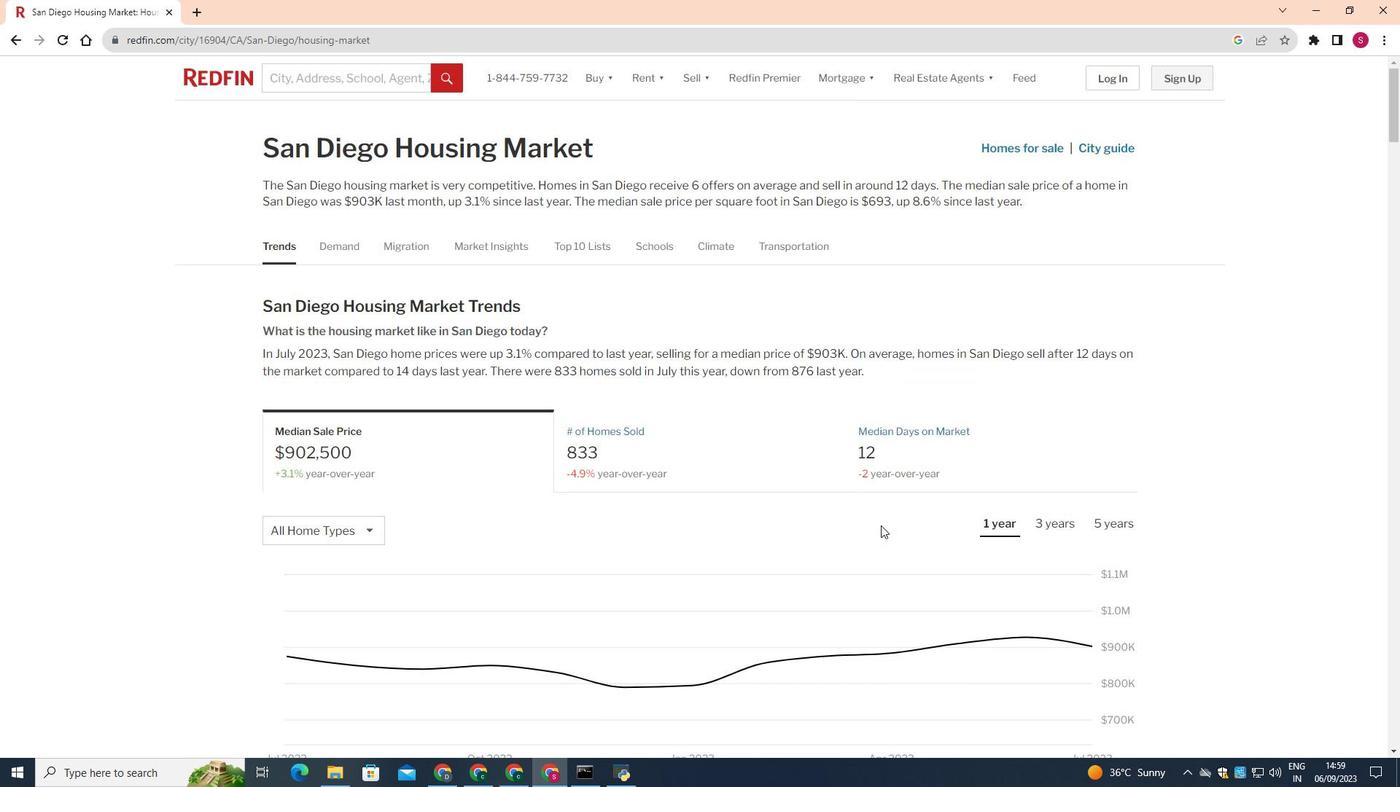 
Action: Mouse scrolled (881, 526) with delta (0, 0)
Screenshot: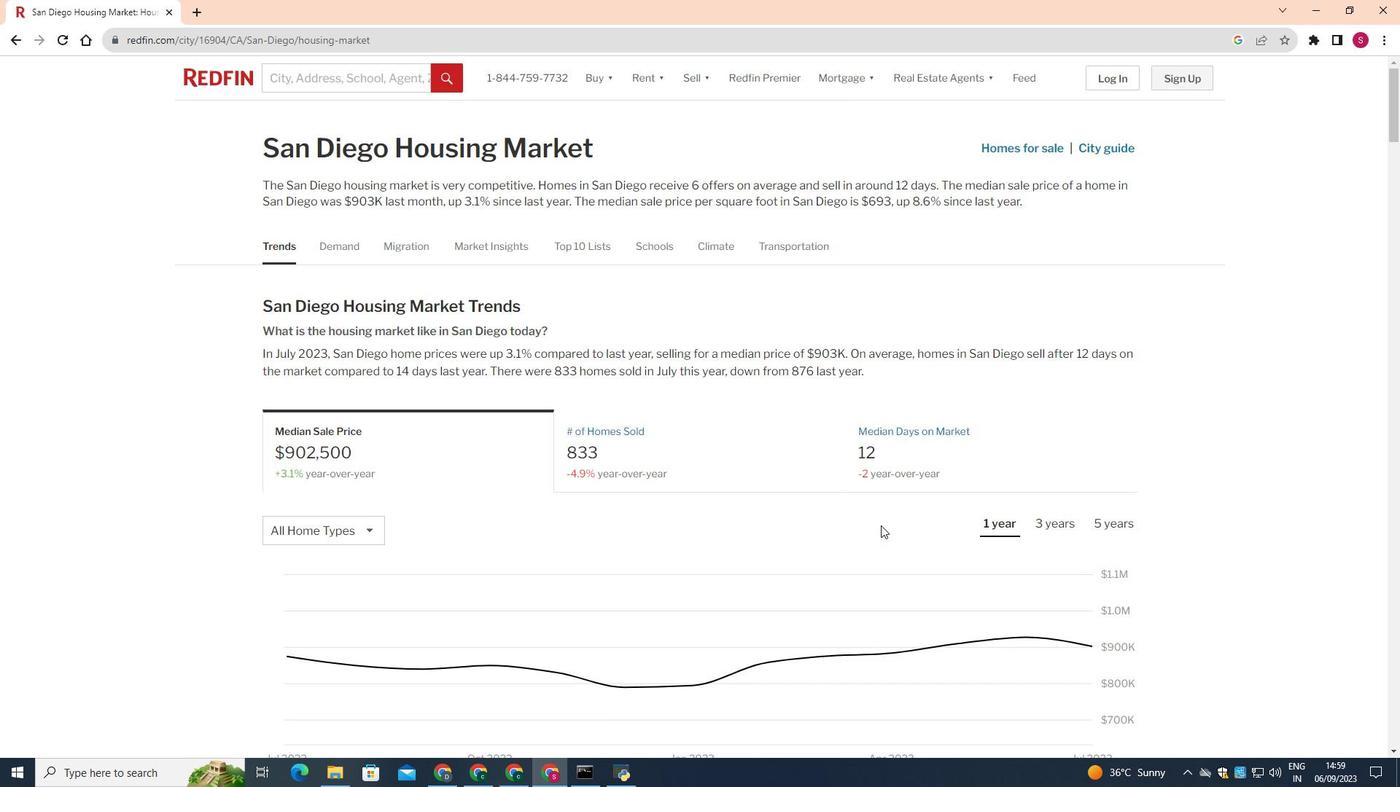 
Action: Mouse scrolled (881, 526) with delta (0, 0)
Screenshot: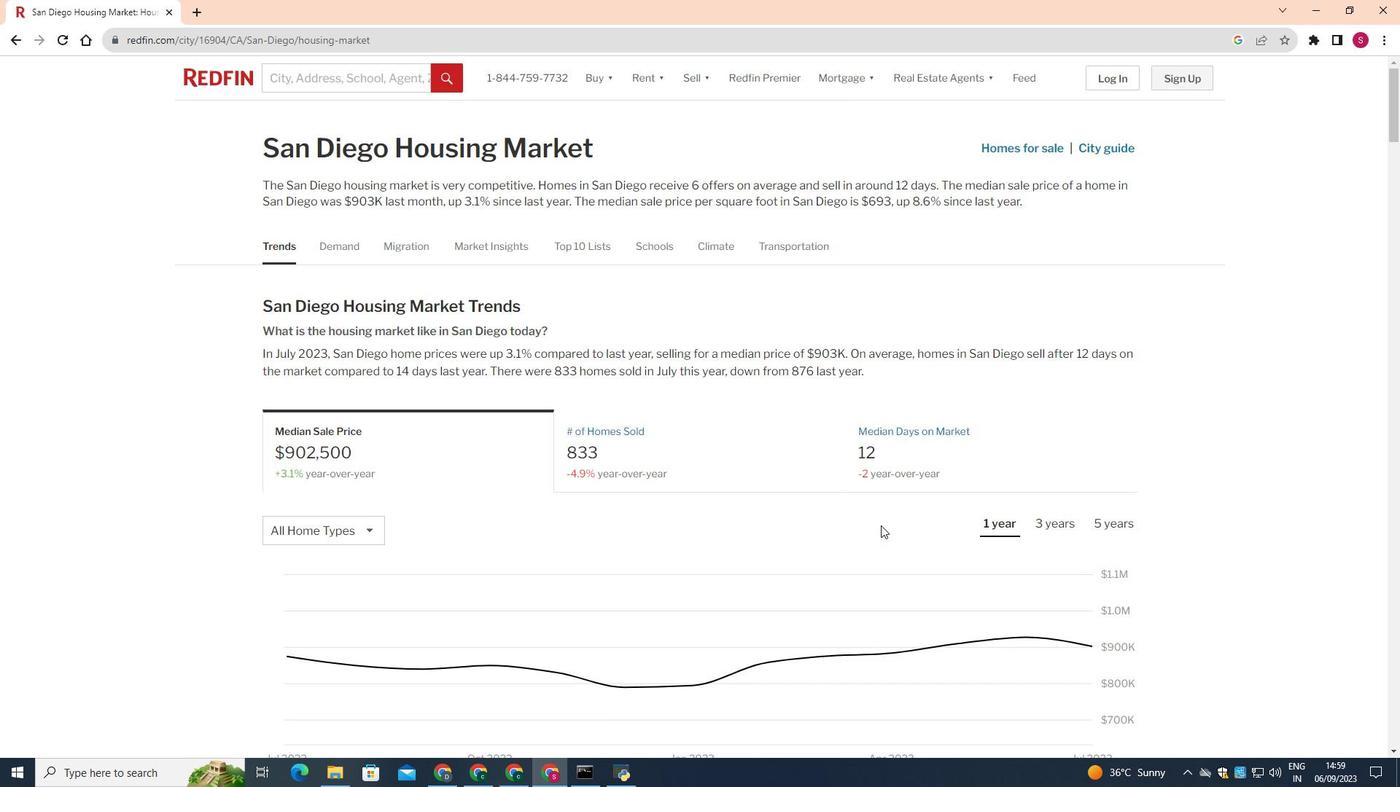 
